 Task: Start in the project AgileFlow the sprint 'Multi-lingual Support Sprint', with a duration of 3 weeks. Start in the project AgileFlow the sprint 'Multi-lingual Support Sprint', with a duration of 2 weeks. Start in the project AgileFlow the sprint 'Multi-lingual Support Sprint', with a duration of 1 week
Action: Mouse moved to (908, 213)
Screenshot: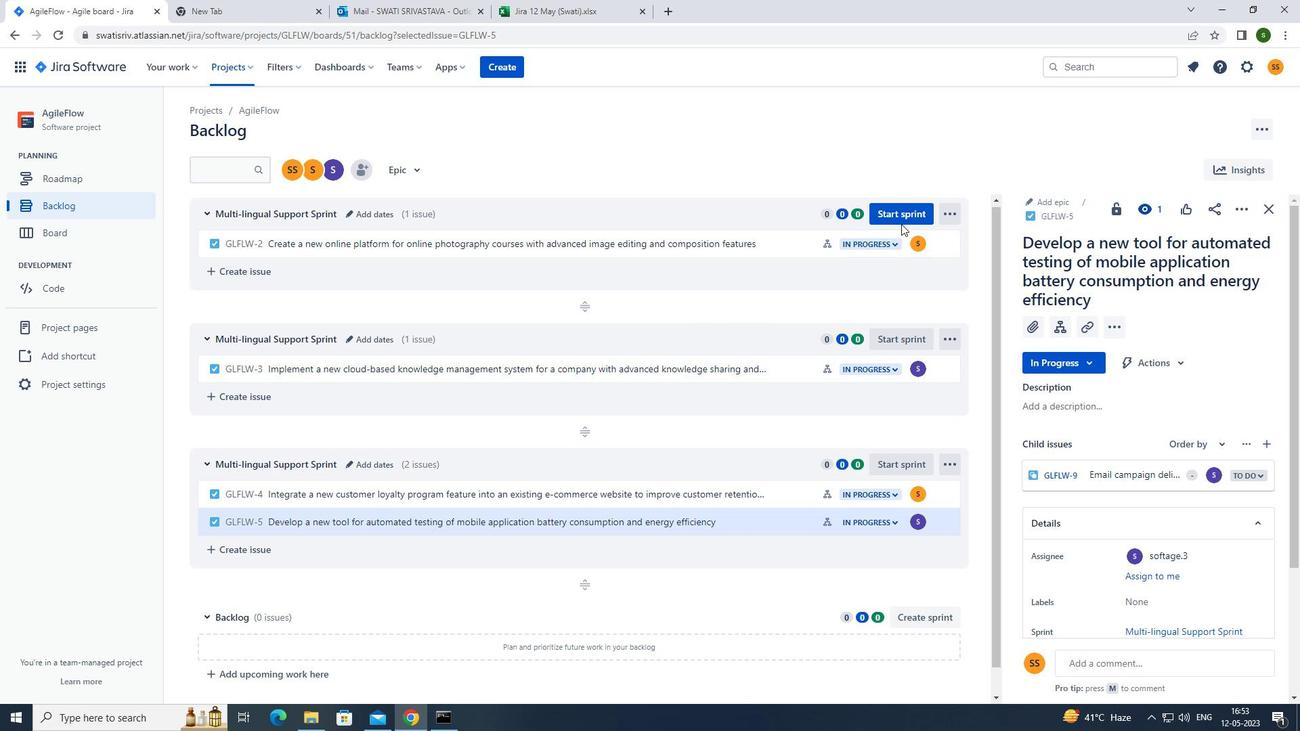 
Action: Mouse pressed left at (908, 213)
Screenshot: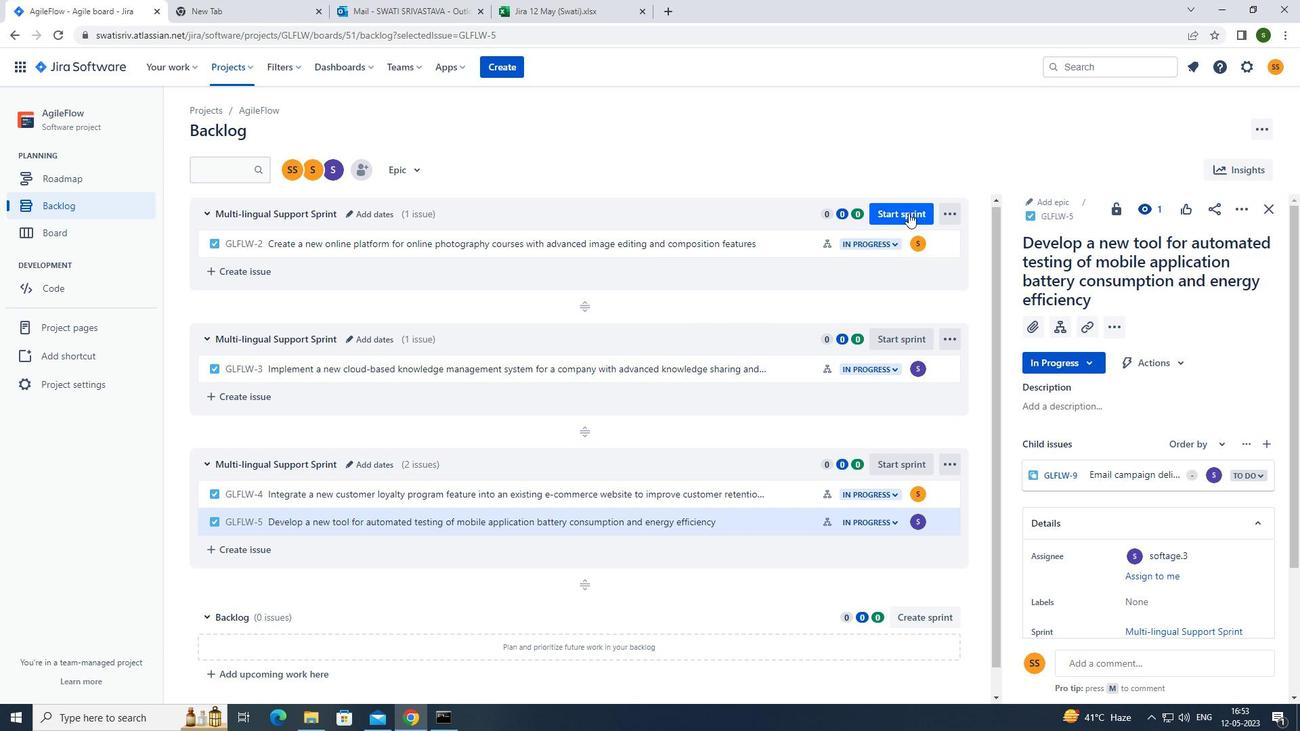 
Action: Mouse moved to (614, 233)
Screenshot: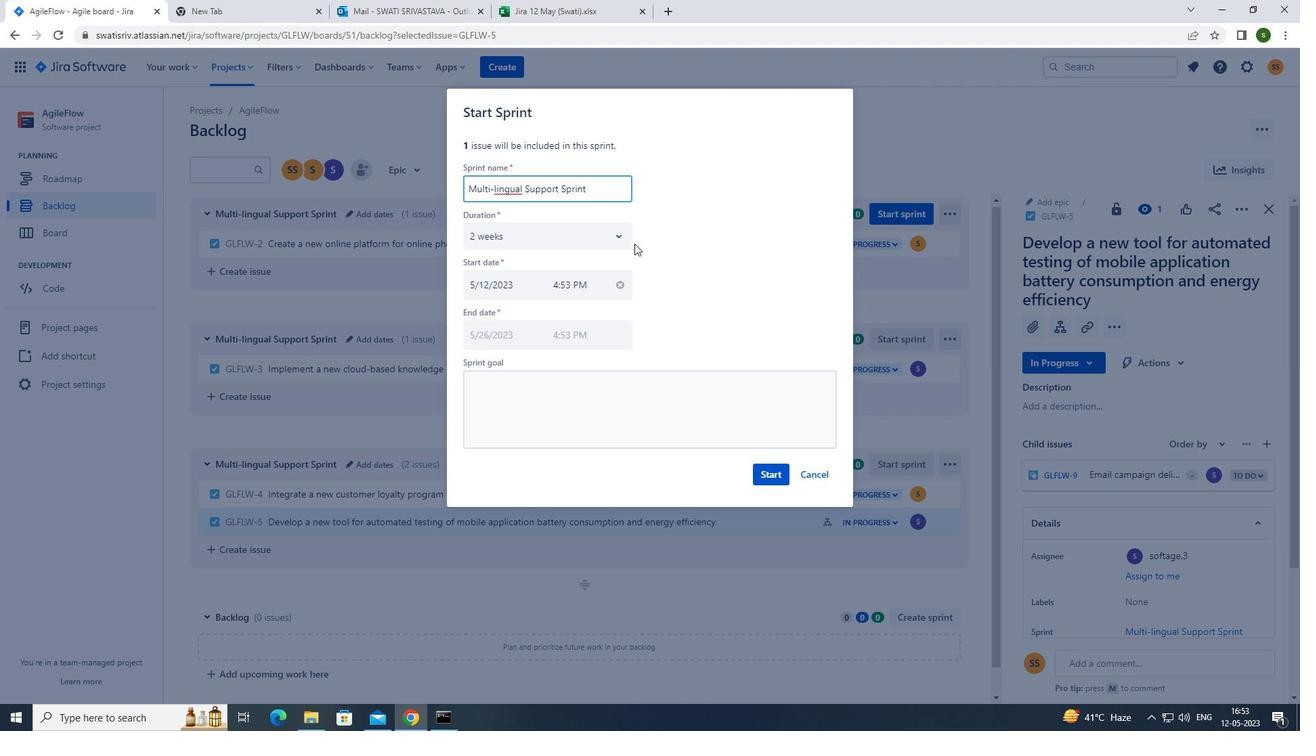 
Action: Mouse pressed left at (614, 233)
Screenshot: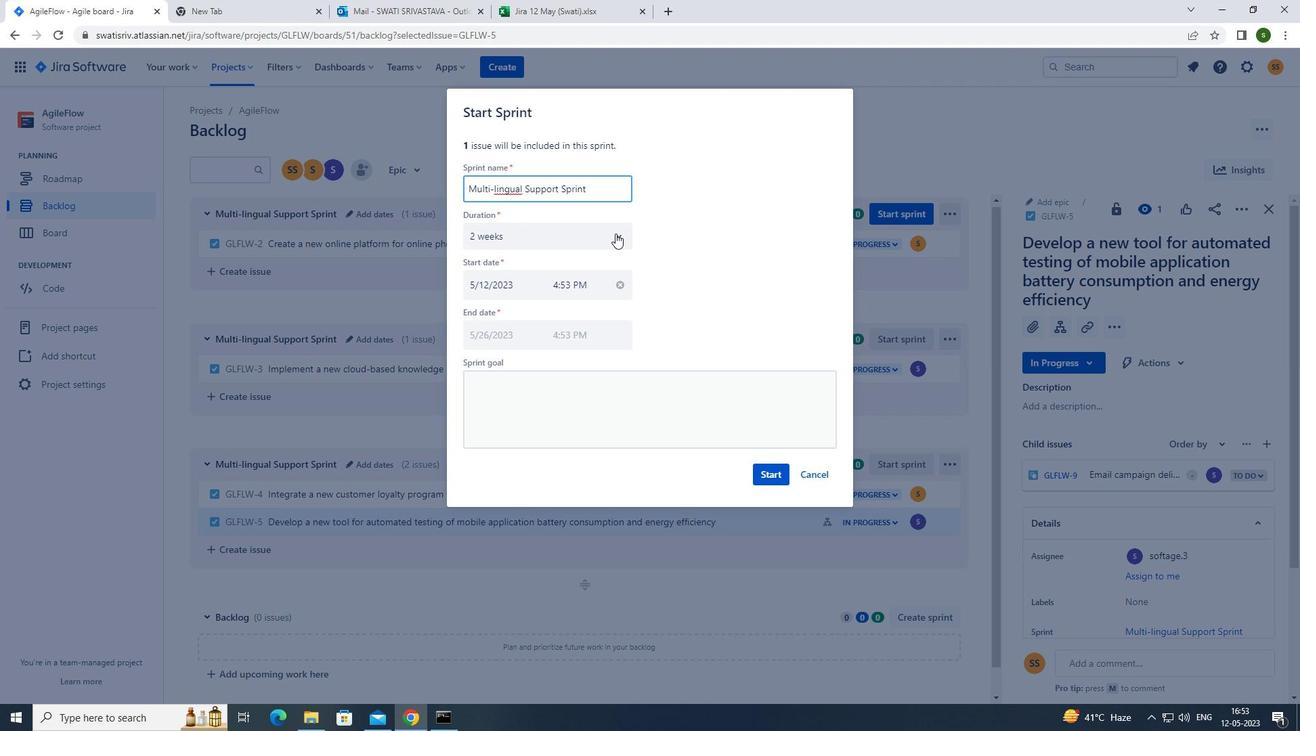 
Action: Mouse moved to (520, 314)
Screenshot: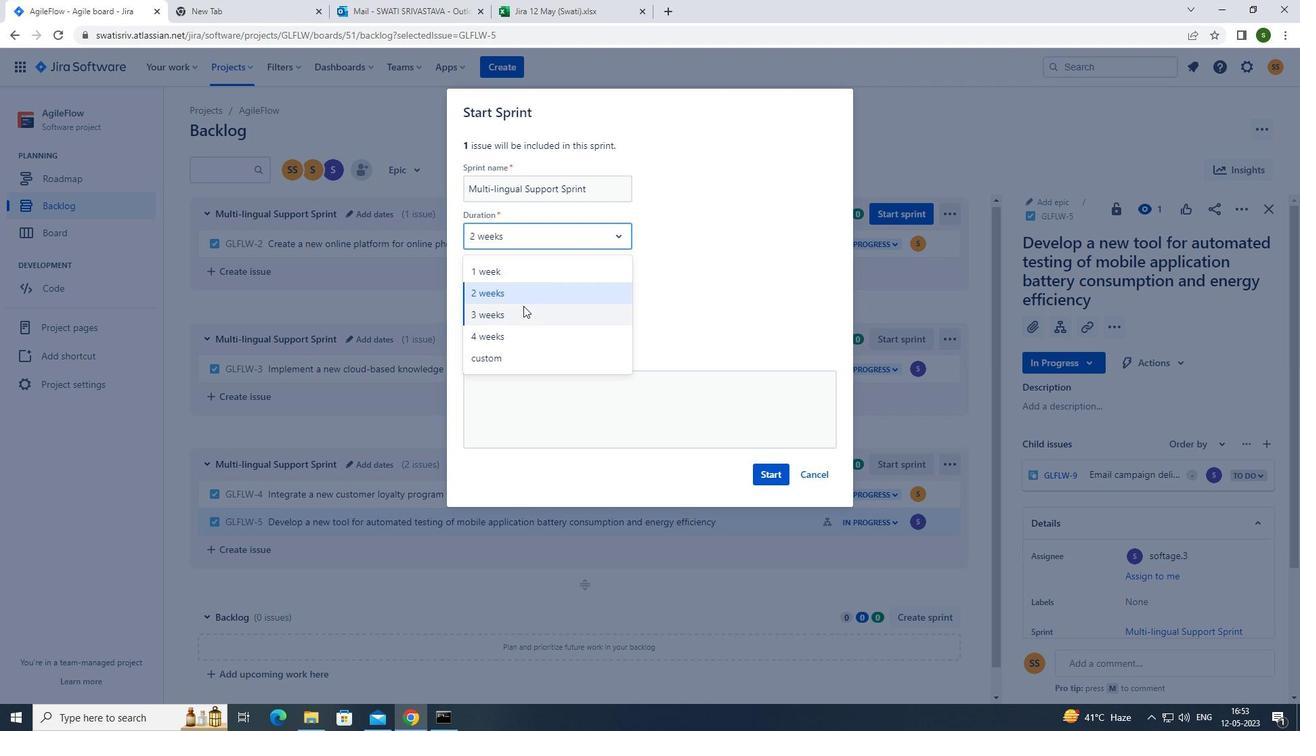
Action: Mouse pressed left at (520, 314)
Screenshot: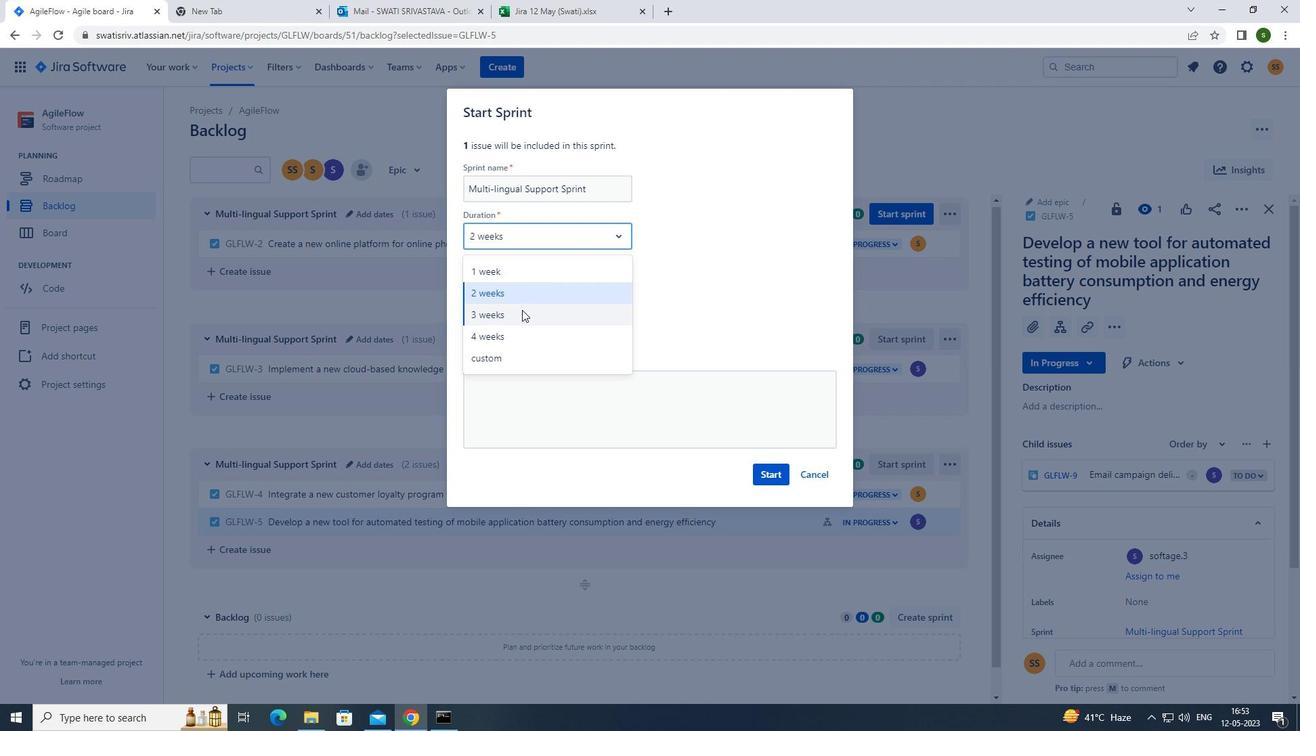 
Action: Mouse moved to (760, 473)
Screenshot: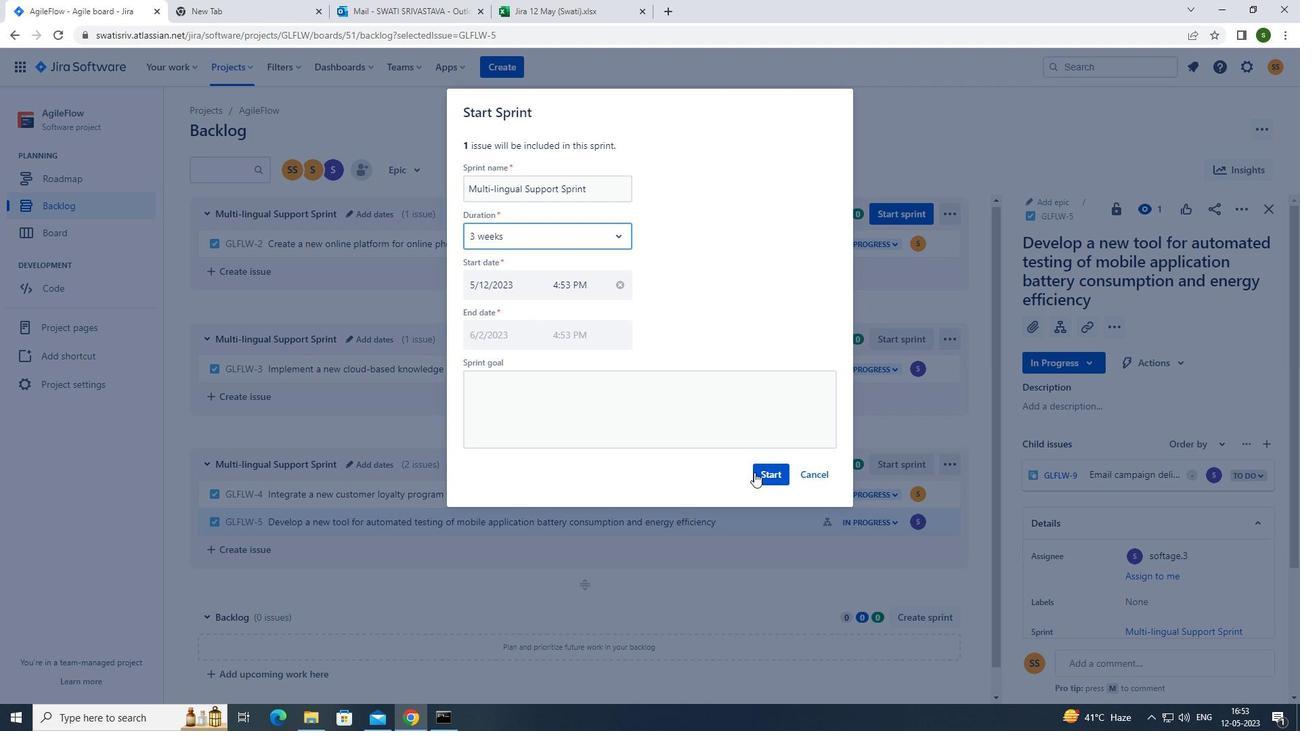
Action: Mouse pressed left at (760, 473)
Screenshot: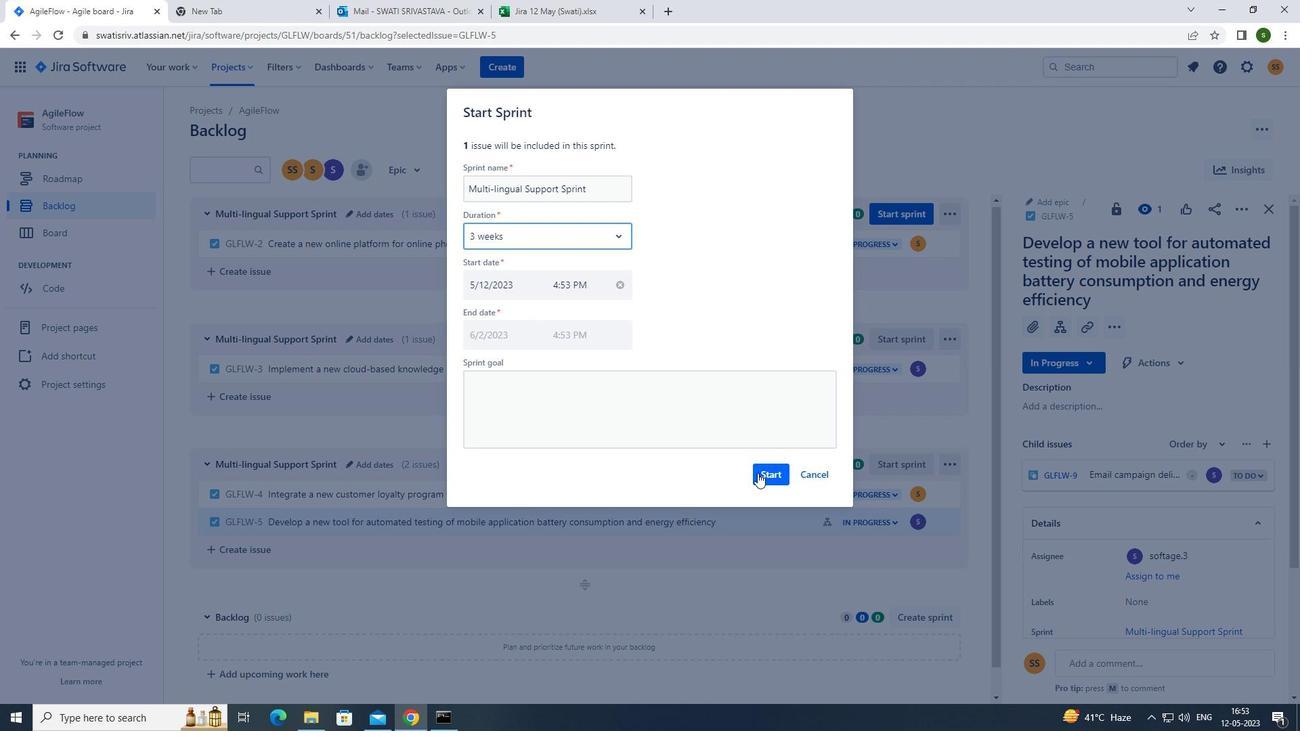 
Action: Mouse moved to (87, 207)
Screenshot: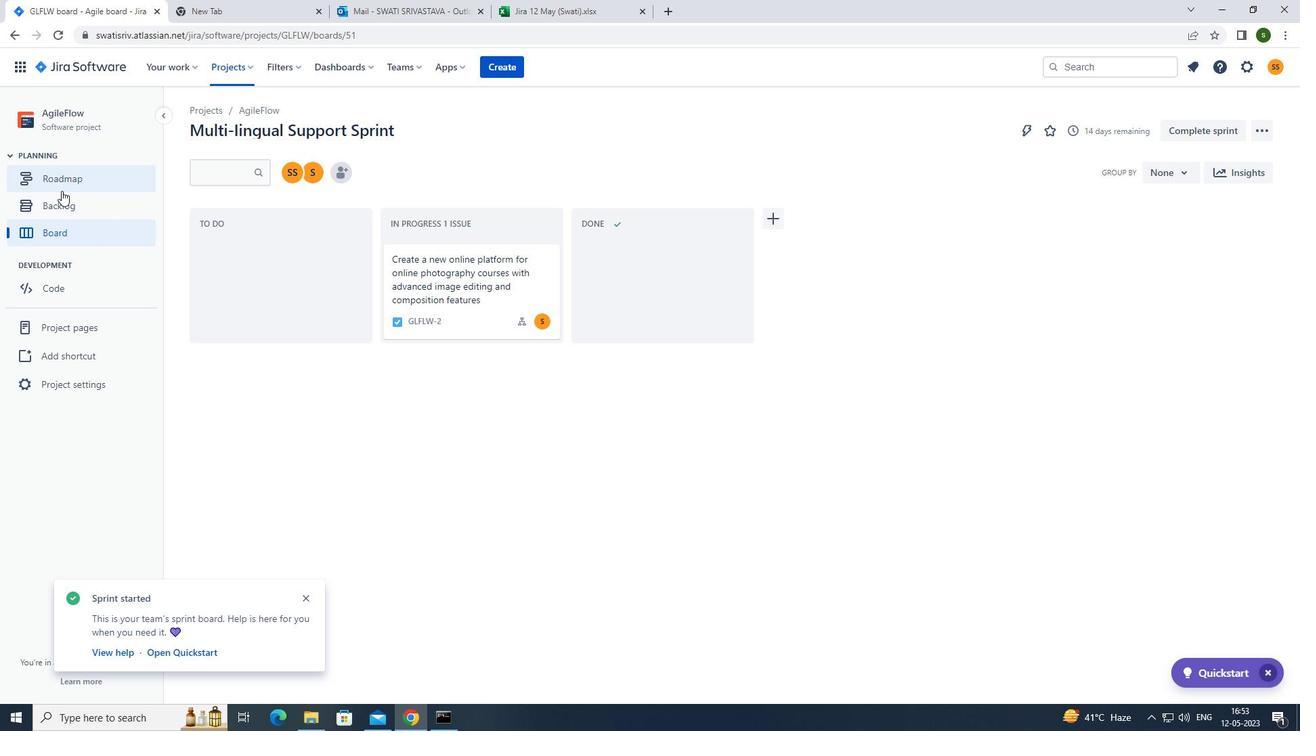 
Action: Mouse pressed left at (87, 207)
Screenshot: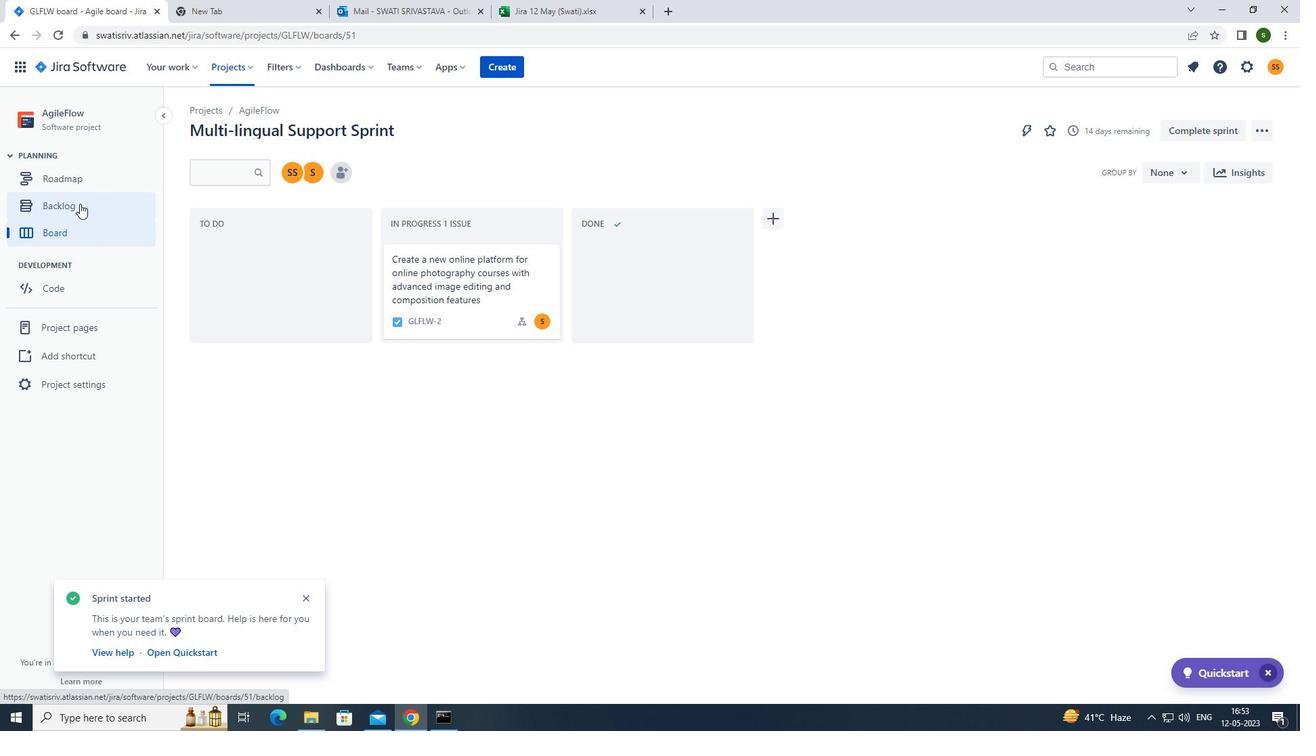 
Action: Mouse moved to (1184, 337)
Screenshot: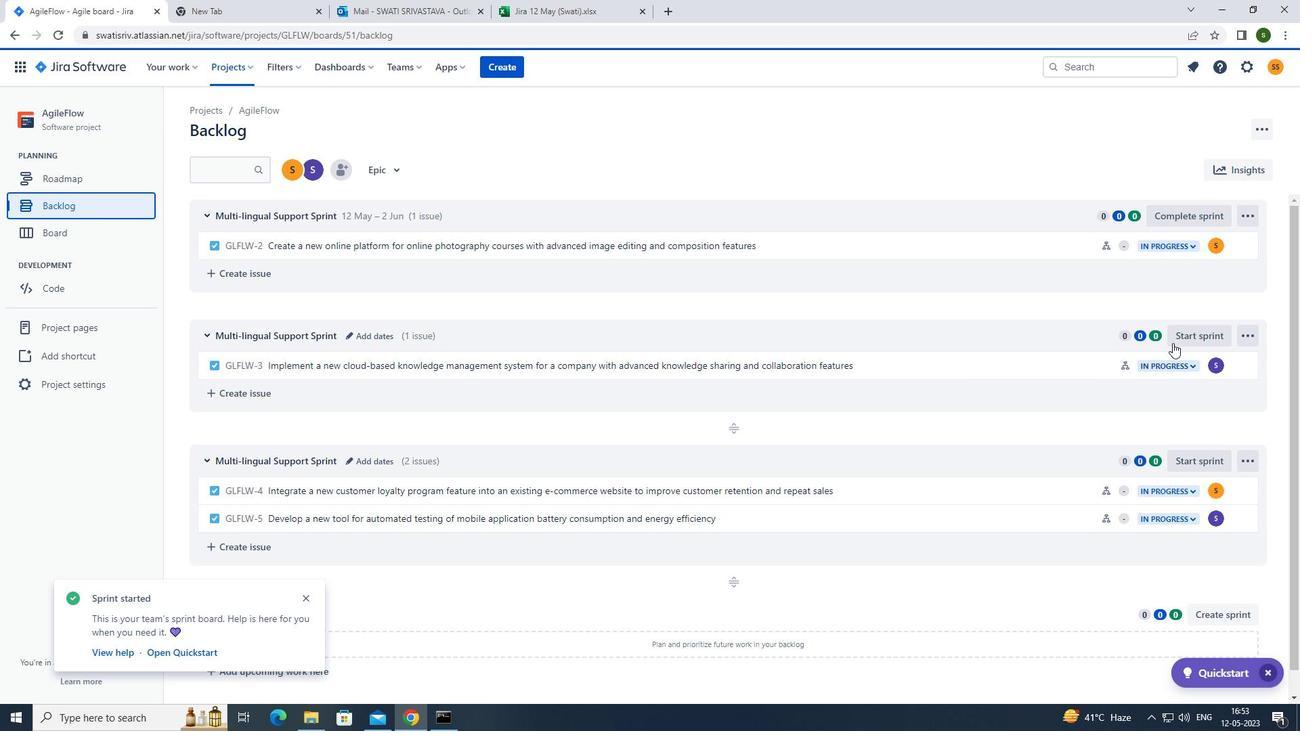 
Action: Mouse pressed left at (1184, 337)
Screenshot: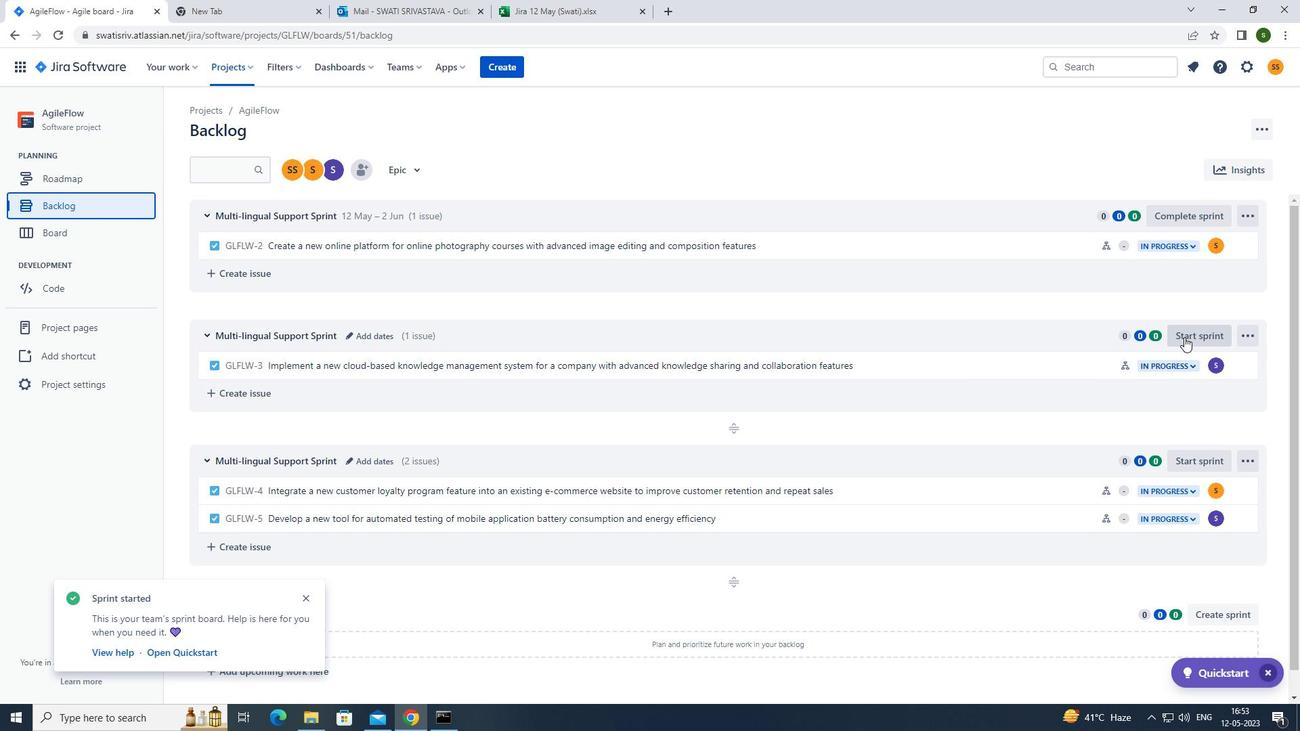
Action: Mouse moved to (593, 239)
Screenshot: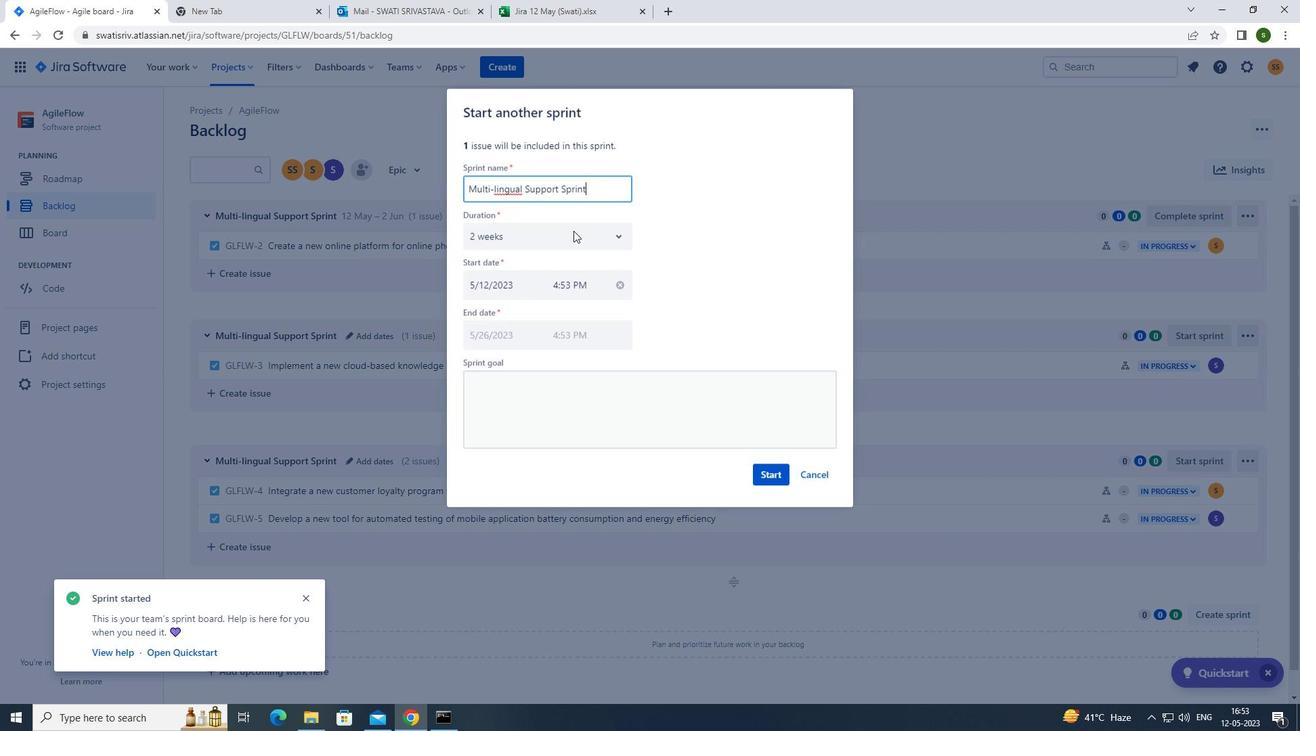
Action: Mouse pressed left at (593, 239)
Screenshot: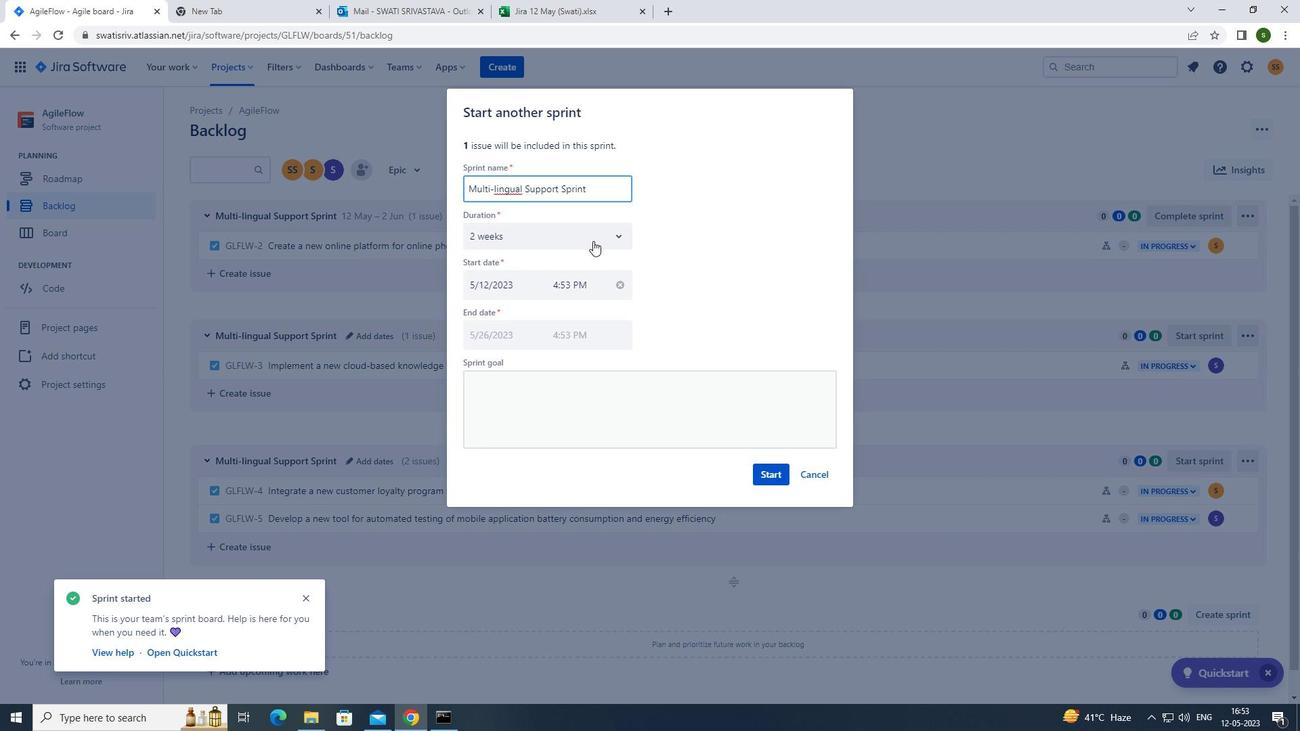 
Action: Mouse moved to (523, 294)
Screenshot: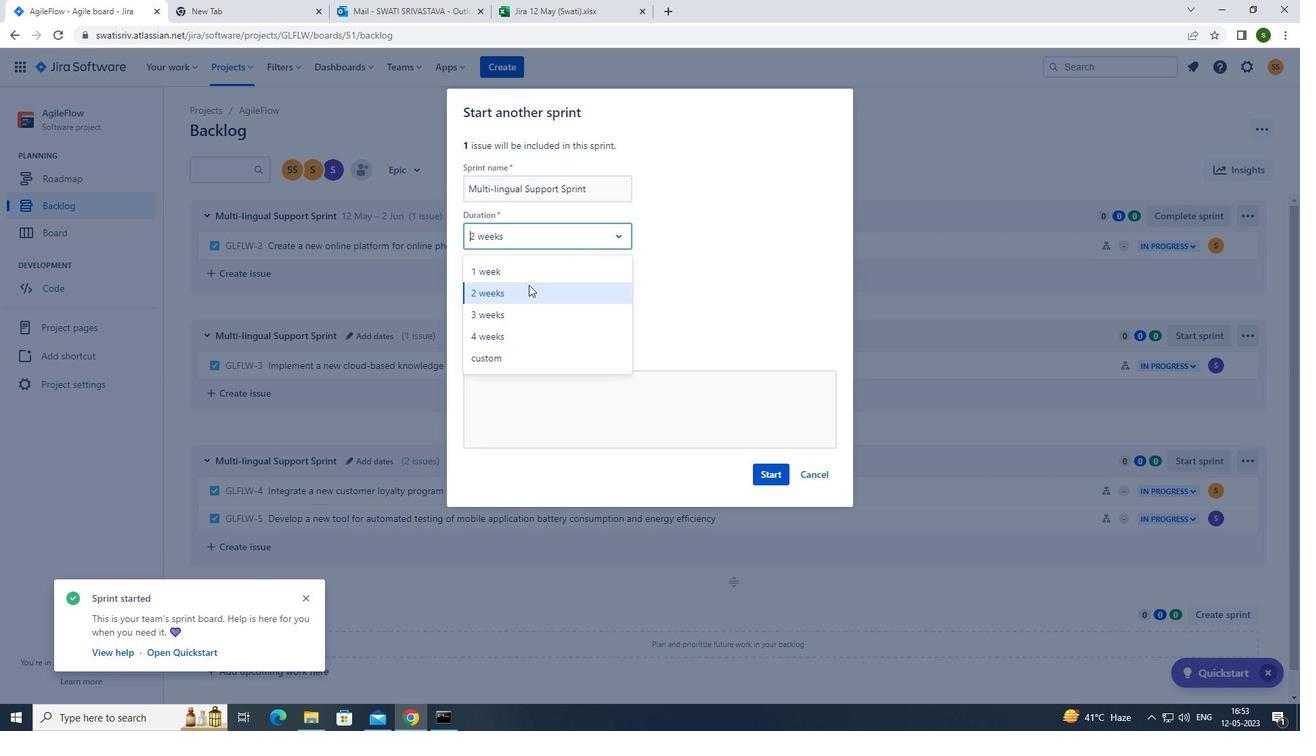 
Action: Mouse pressed left at (523, 294)
Screenshot: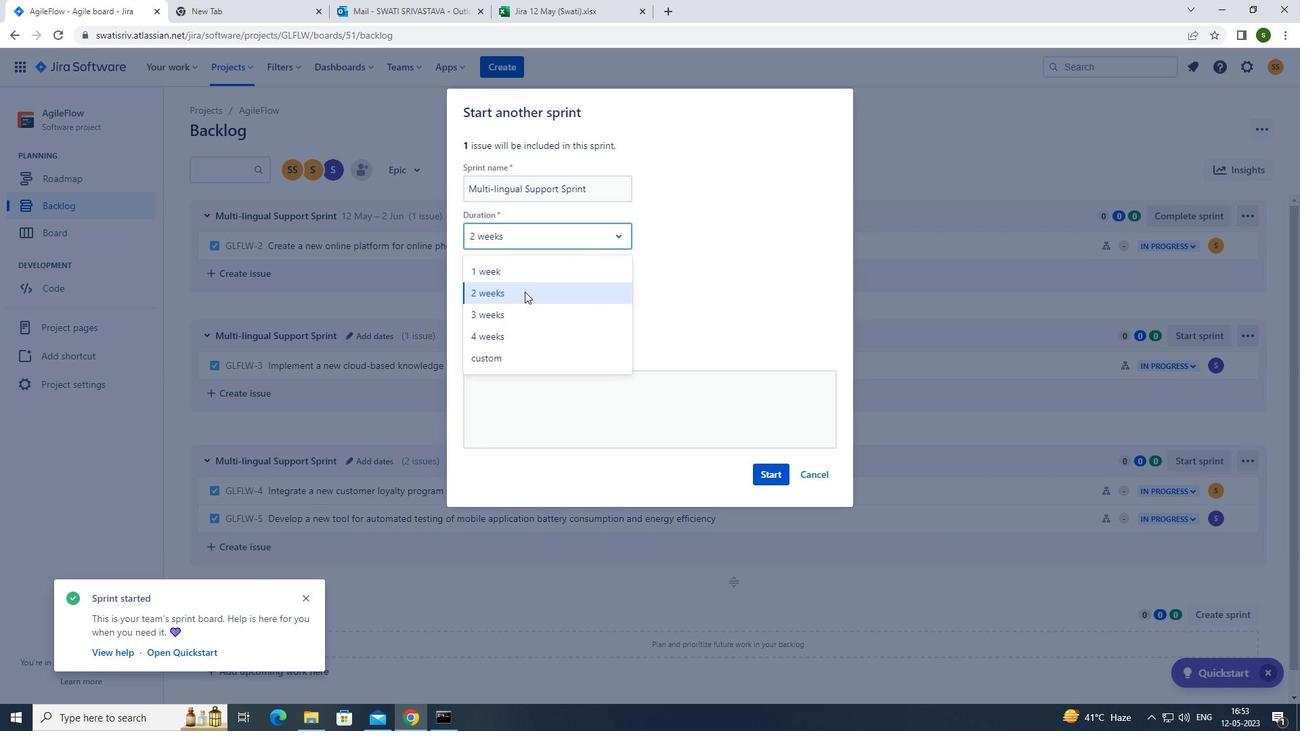
Action: Mouse moved to (770, 479)
Screenshot: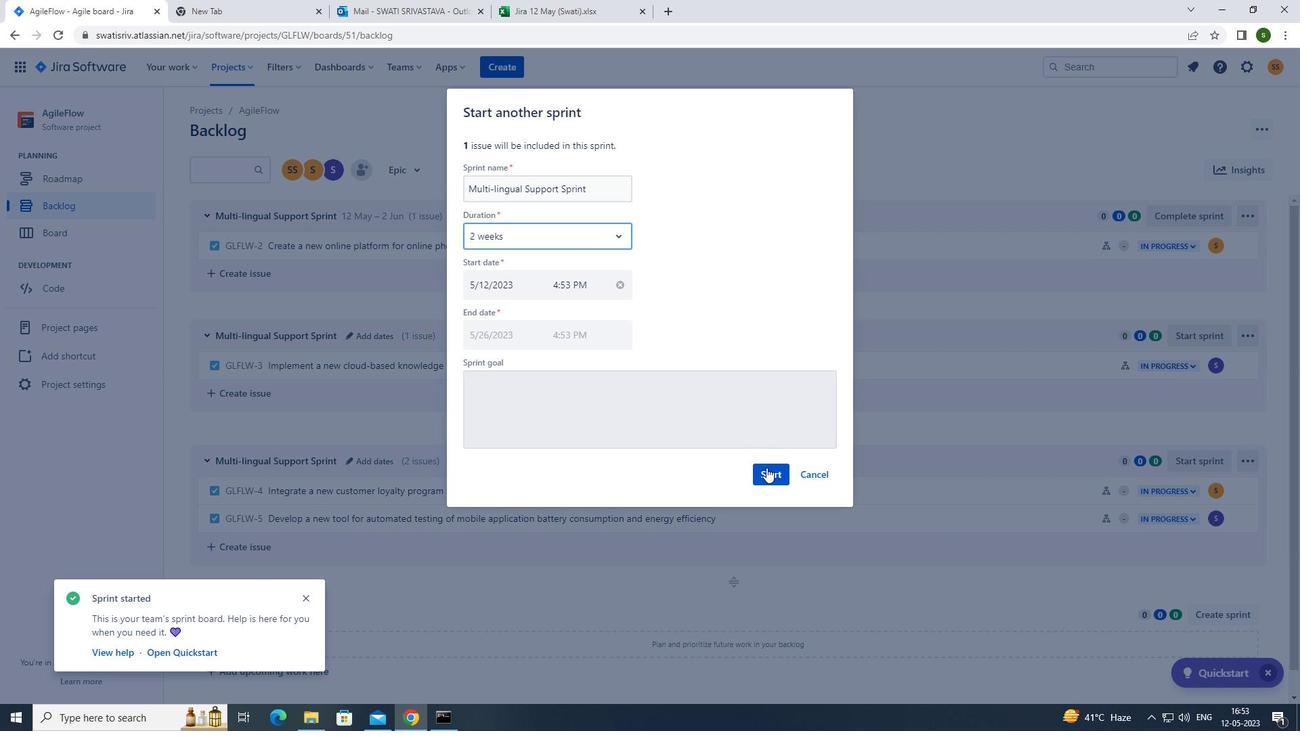 
Action: Mouse pressed left at (770, 479)
Screenshot: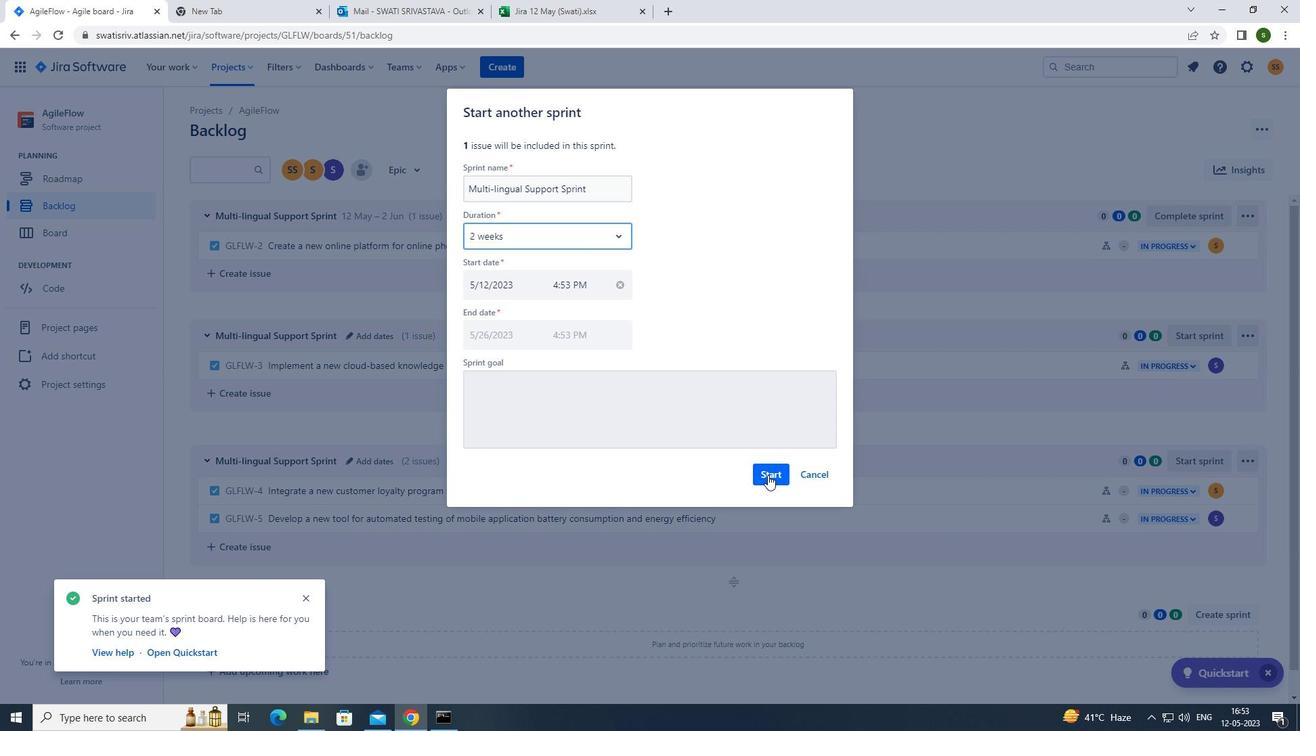 
Action: Mouse moved to (93, 206)
Screenshot: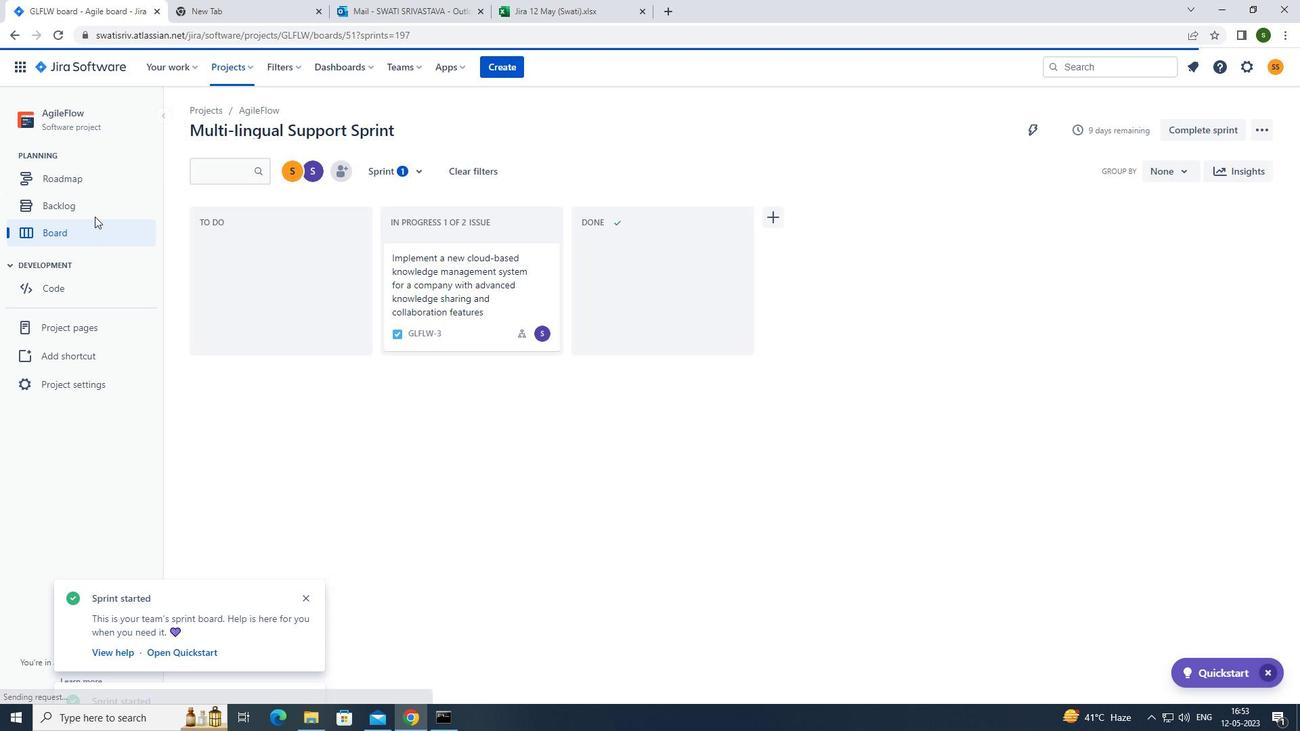 
Action: Mouse pressed left at (93, 206)
Screenshot: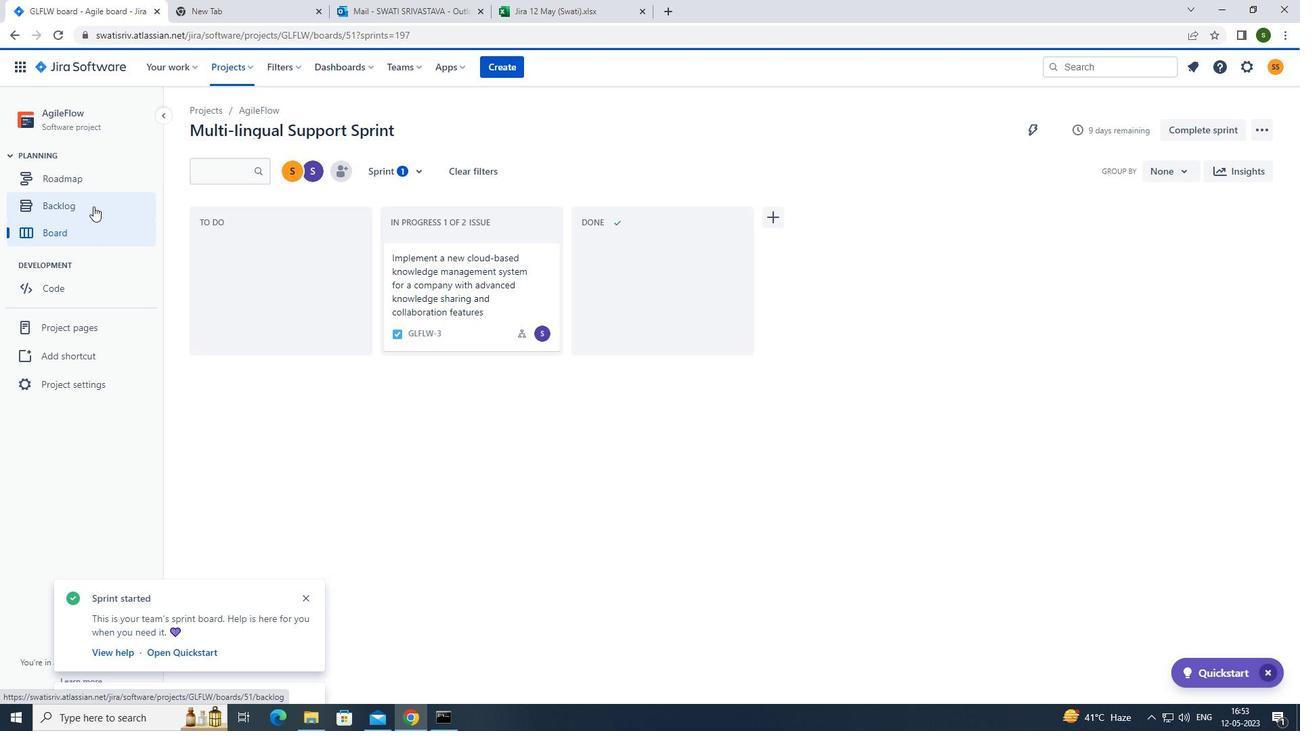 
Action: Mouse moved to (1205, 451)
Screenshot: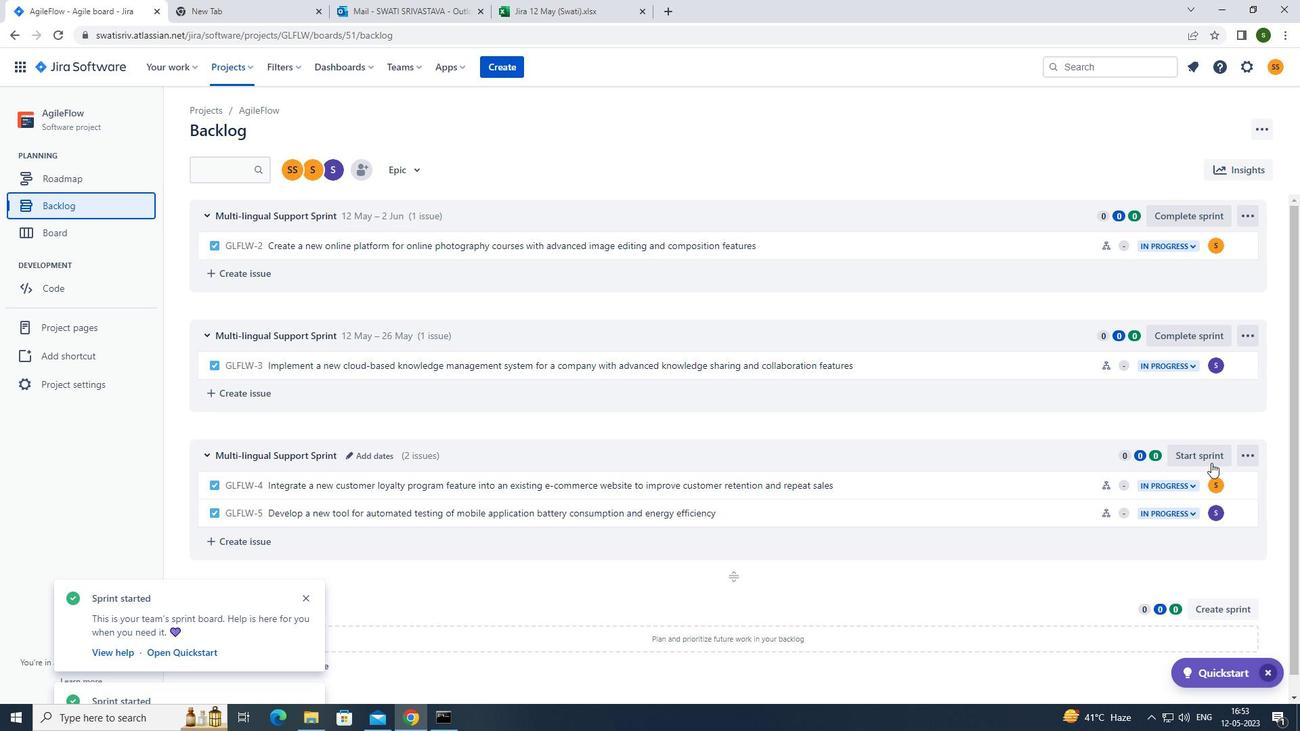 
Action: Mouse pressed left at (1205, 451)
Screenshot: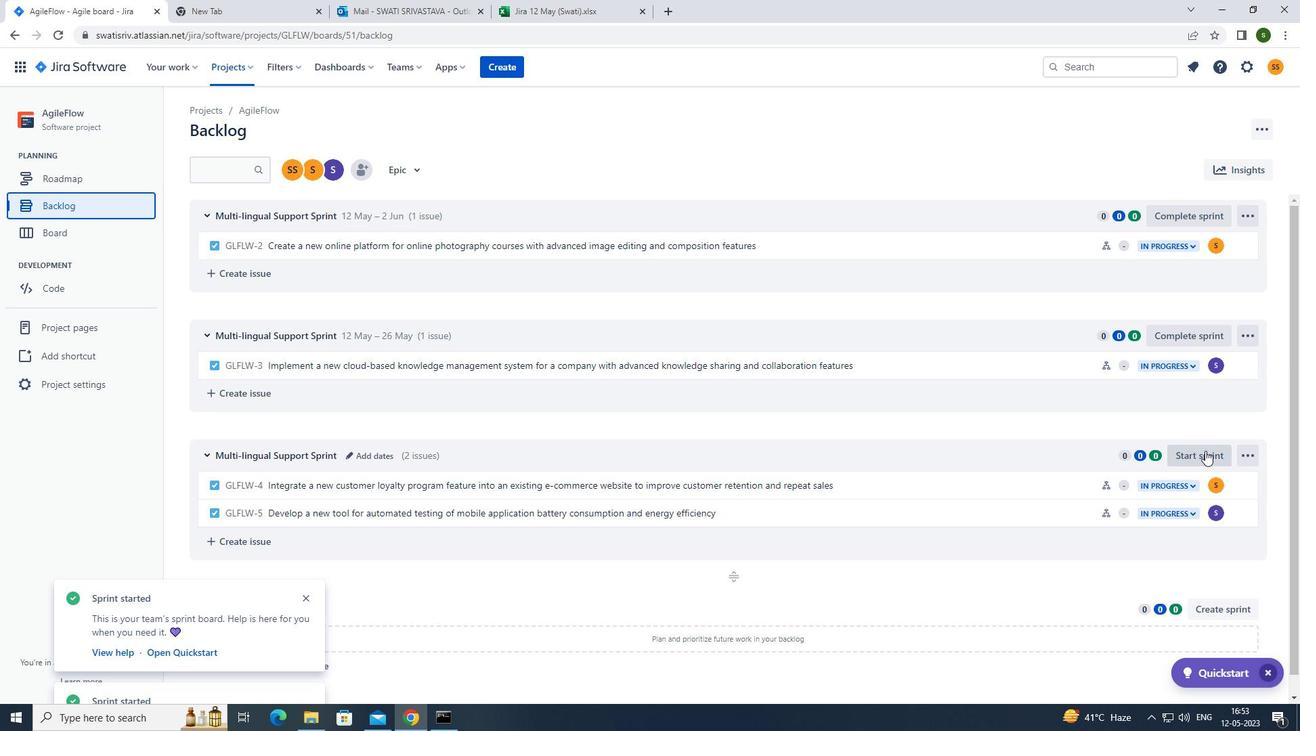 
Action: Mouse moved to (601, 228)
Screenshot: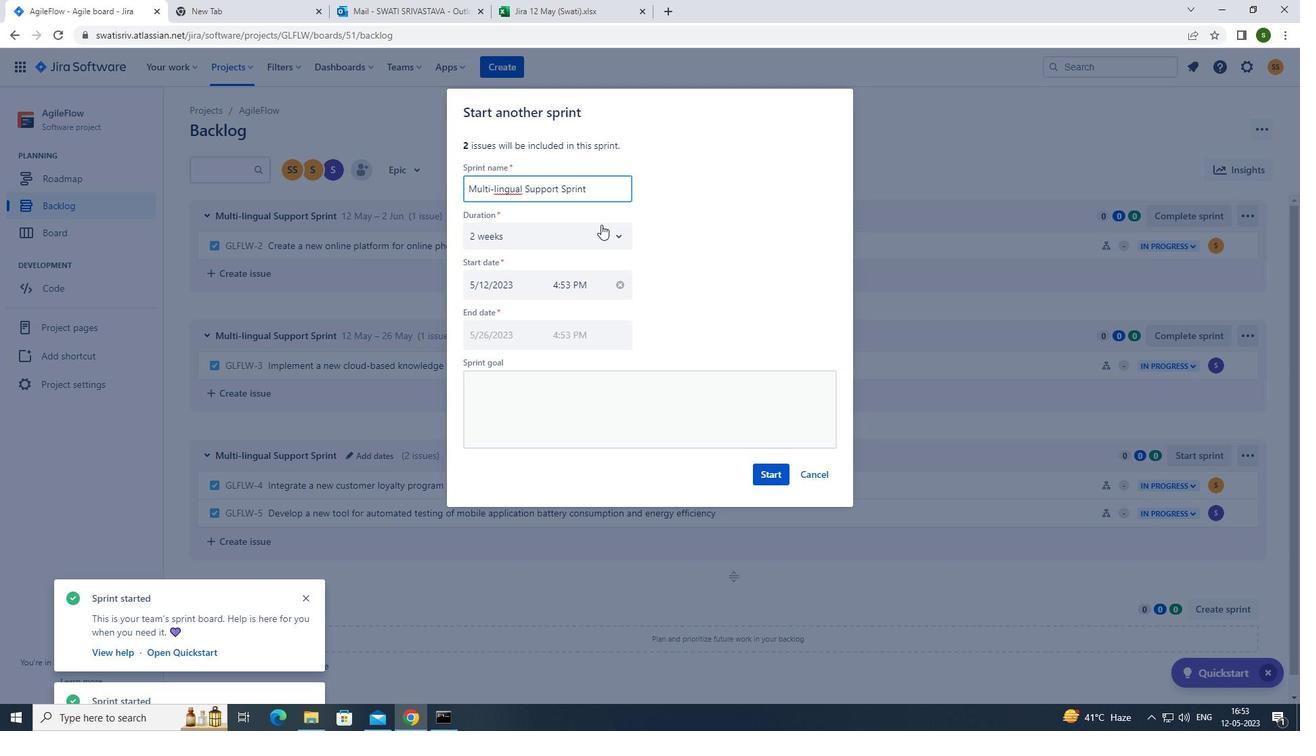 
Action: Mouse pressed left at (601, 228)
Screenshot: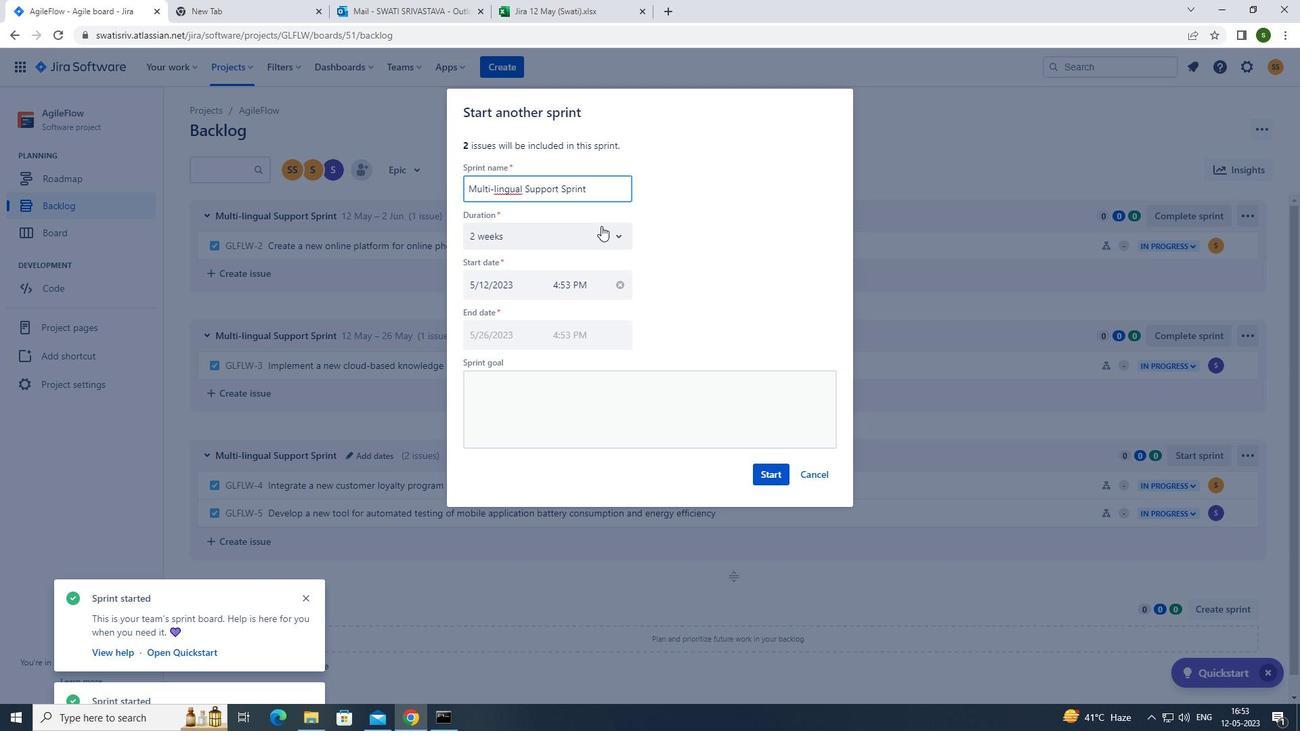 
Action: Mouse moved to (513, 274)
Screenshot: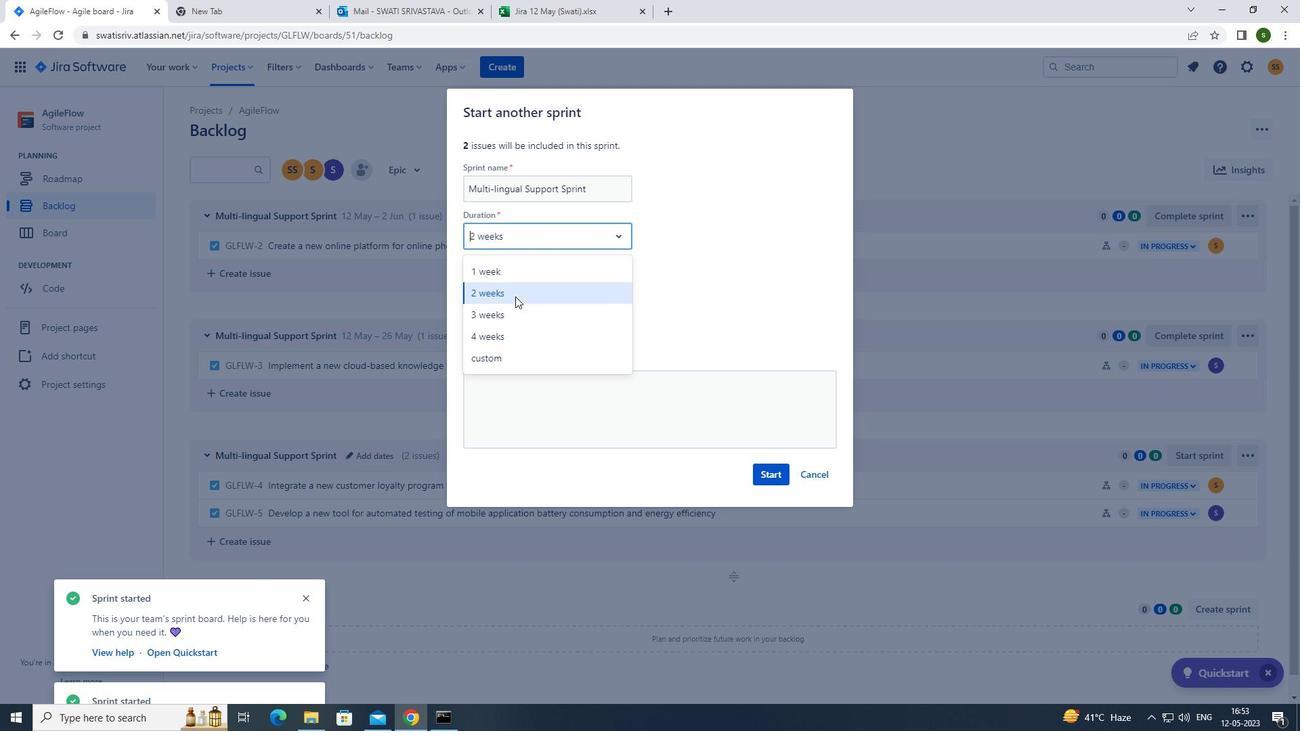 
Action: Mouse pressed left at (513, 274)
Screenshot: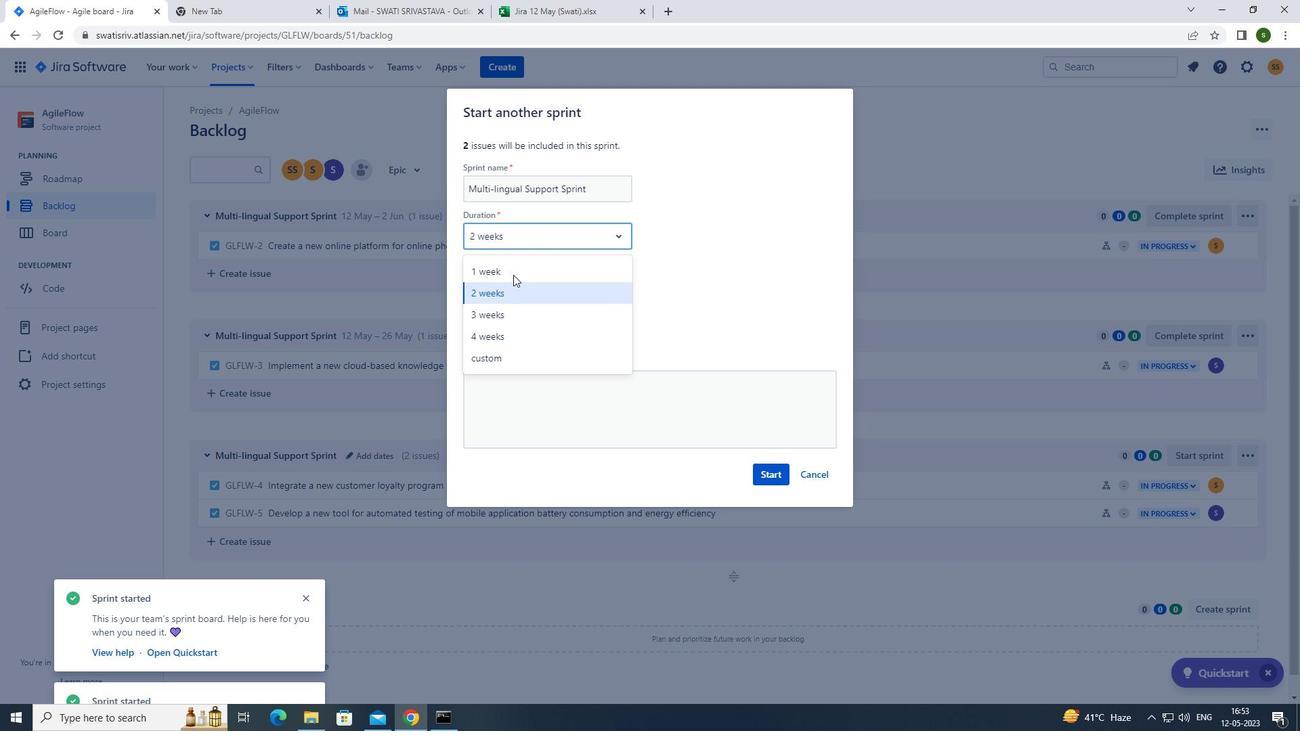 
Action: Mouse moved to (767, 473)
Screenshot: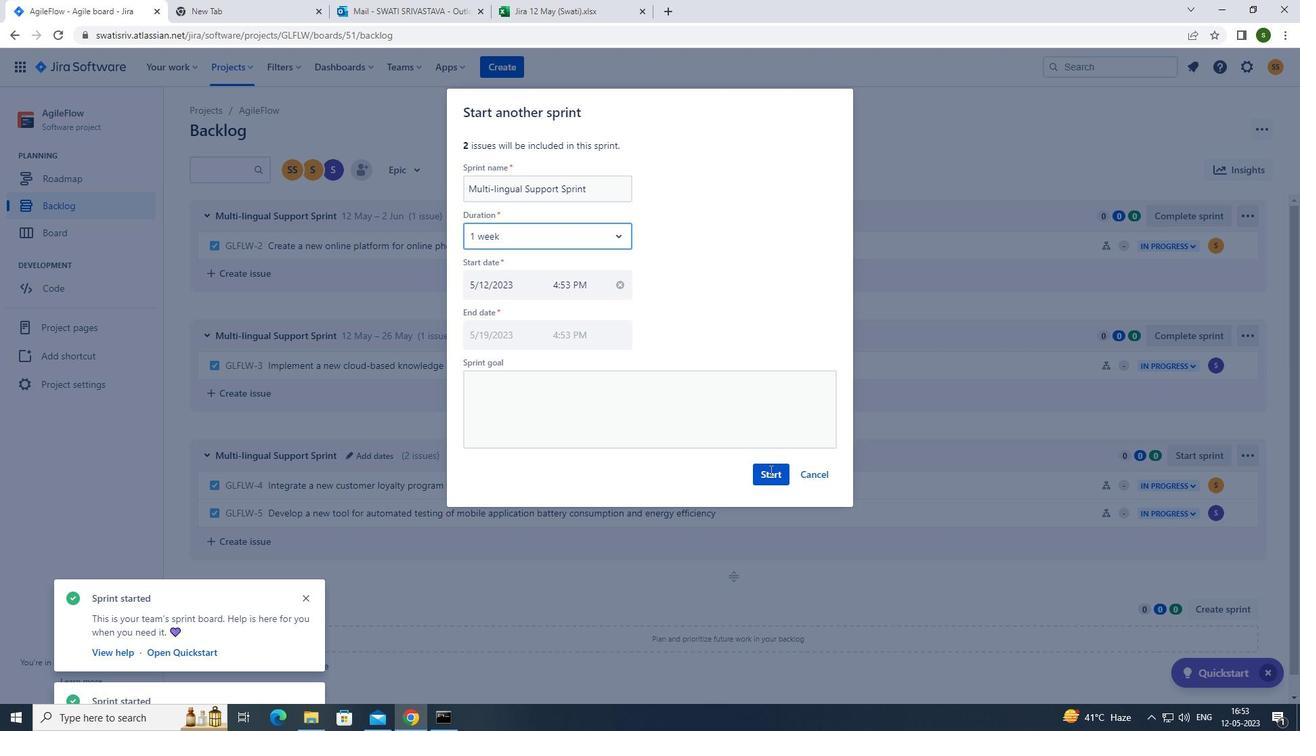 
Action: Mouse pressed left at (767, 473)
Screenshot: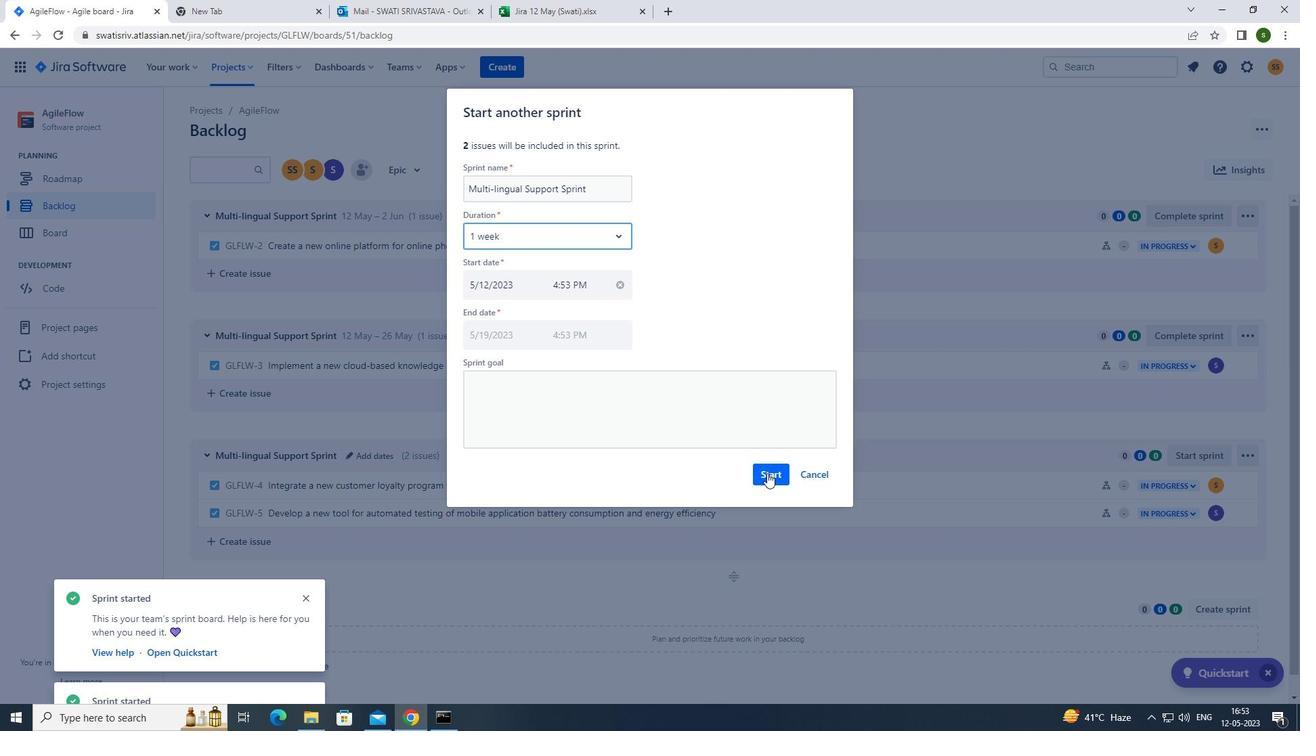 
Action: Mouse moved to (662, 429)
Screenshot: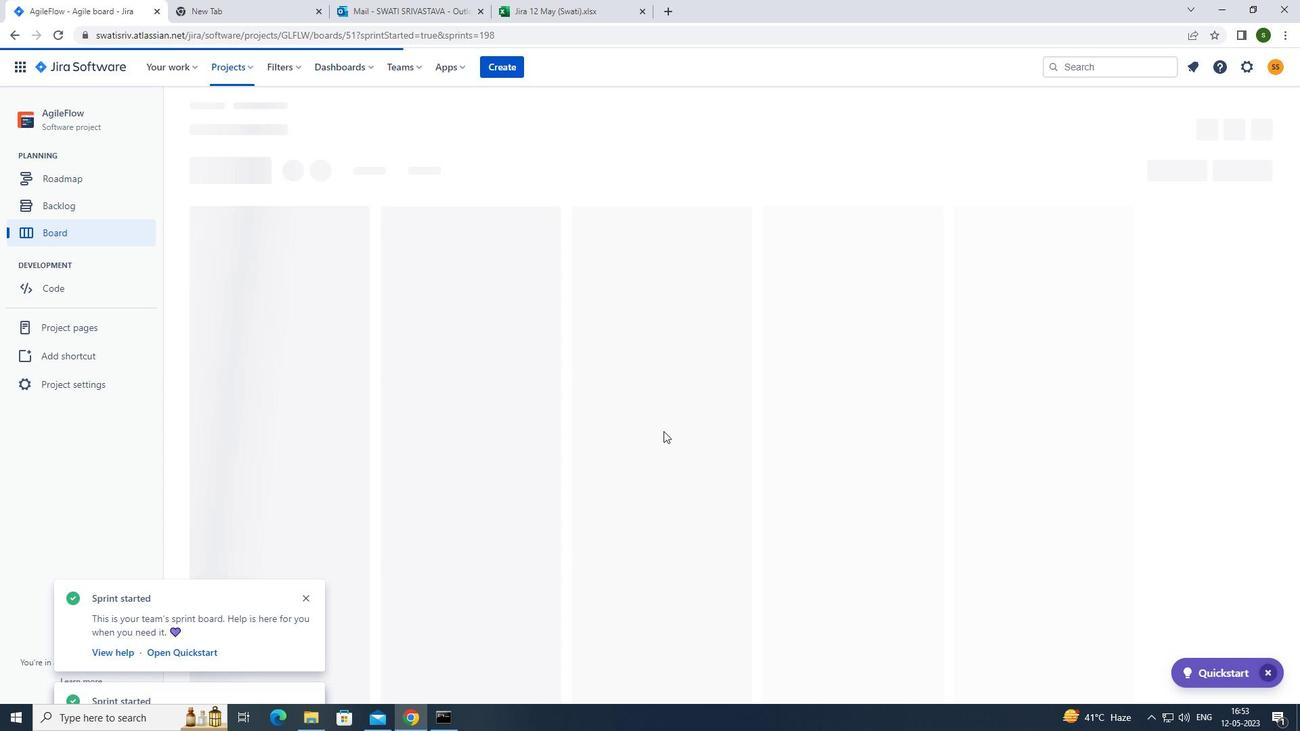 
